 Task: Share through YouTube & Facebook "Movie C.mp4" with resolution 640*360
Action: Mouse pressed left at (385, 233)
Screenshot: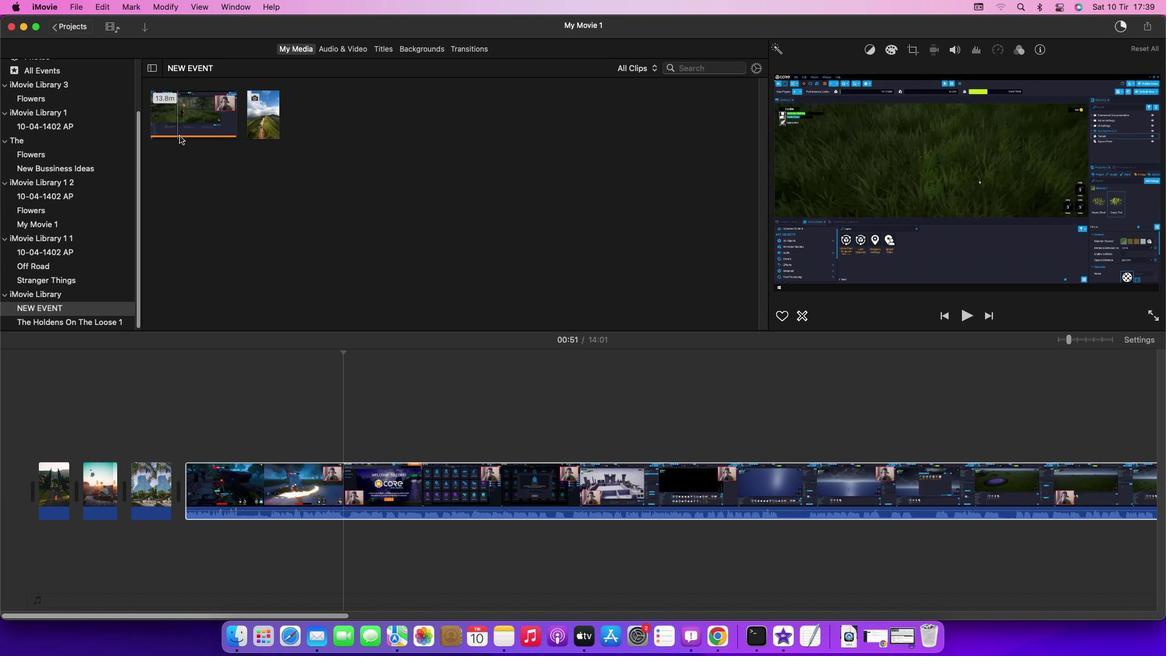 
Action: Mouse moved to (174, 124)
Screenshot: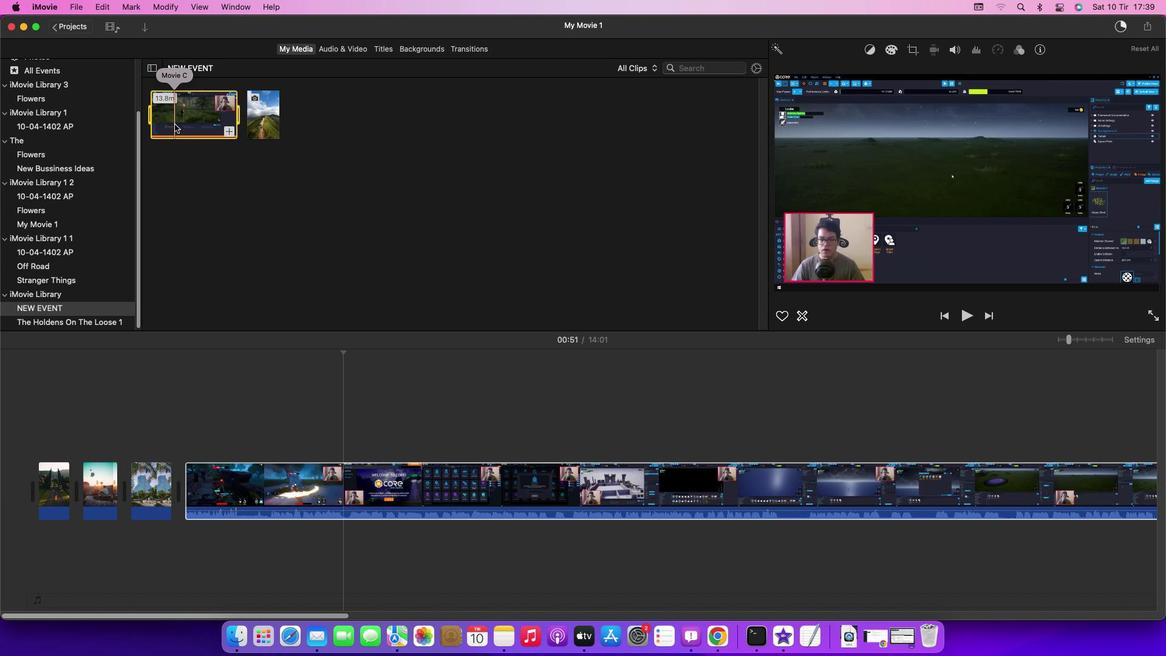 
Action: Mouse pressed left at (174, 124)
Screenshot: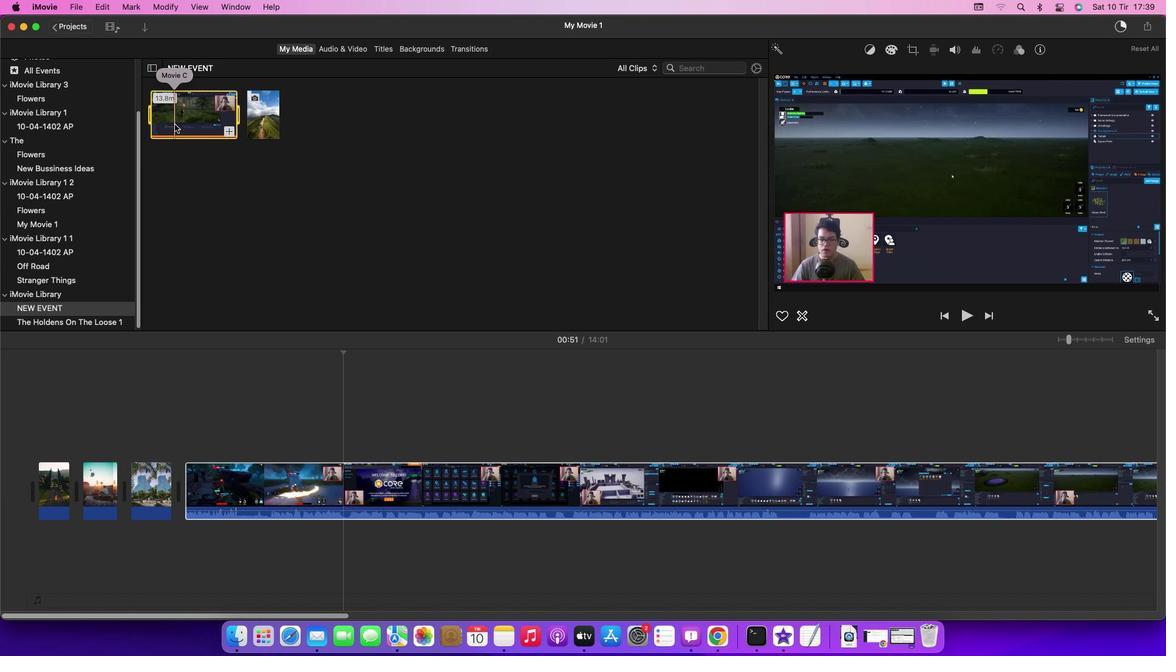 
Action: Mouse moved to (79, 6)
Screenshot: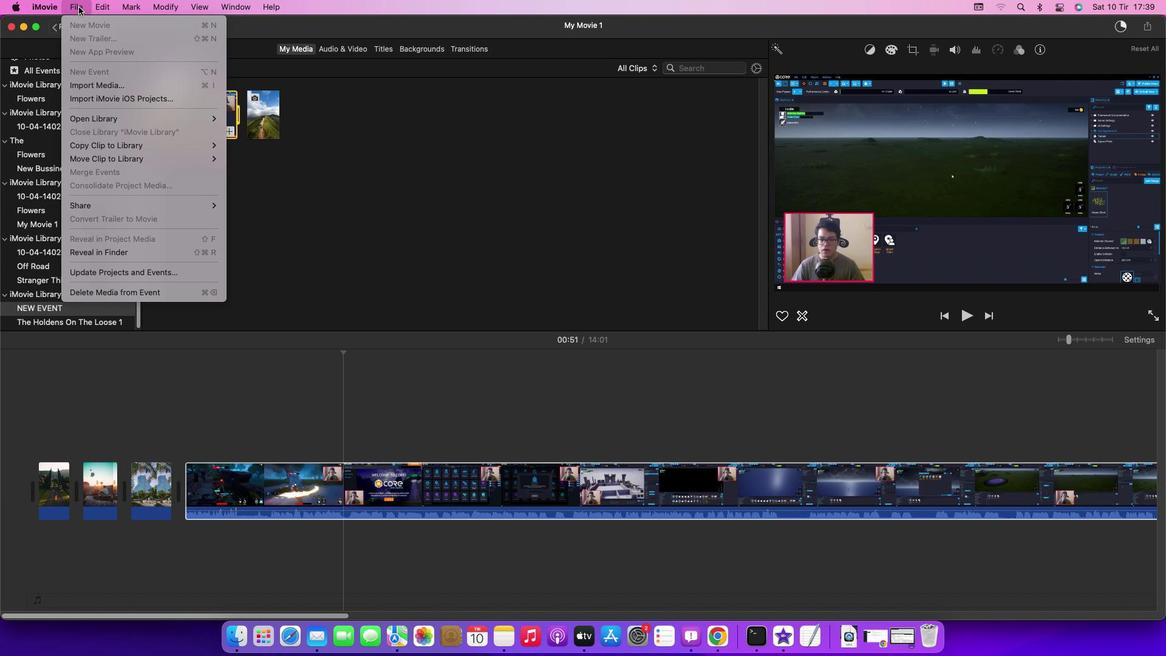 
Action: Mouse pressed left at (79, 6)
Screenshot: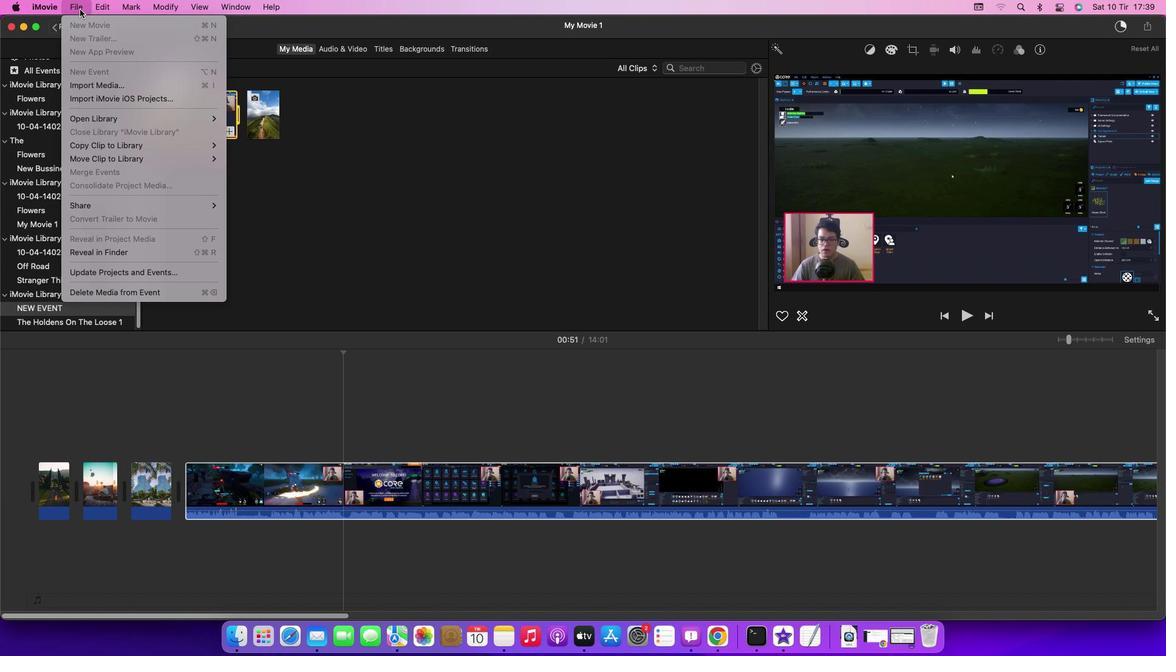 
Action: Mouse moved to (275, 221)
Screenshot: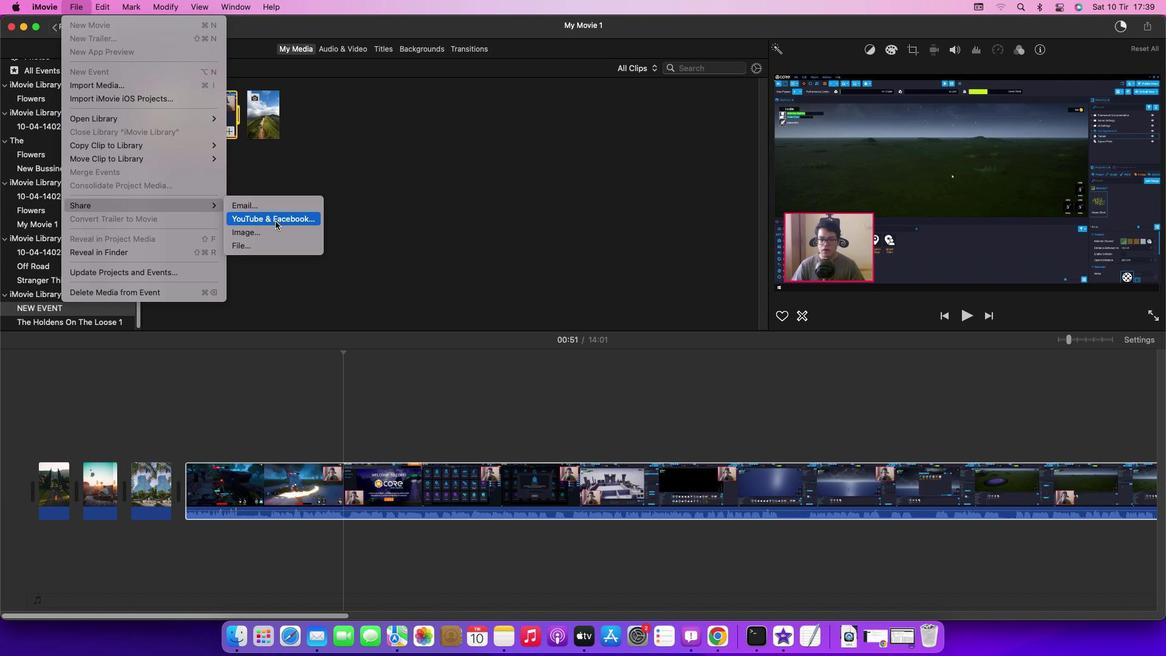 
Action: Mouse pressed left at (275, 221)
Screenshot: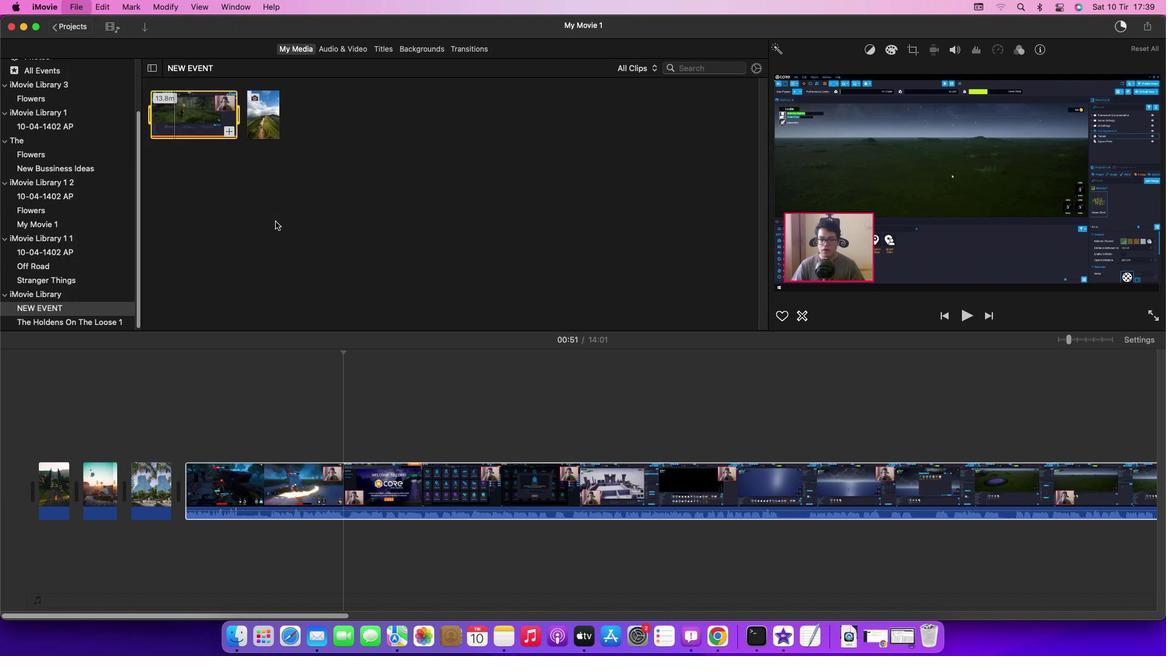 
Action: Mouse moved to (675, 187)
Screenshot: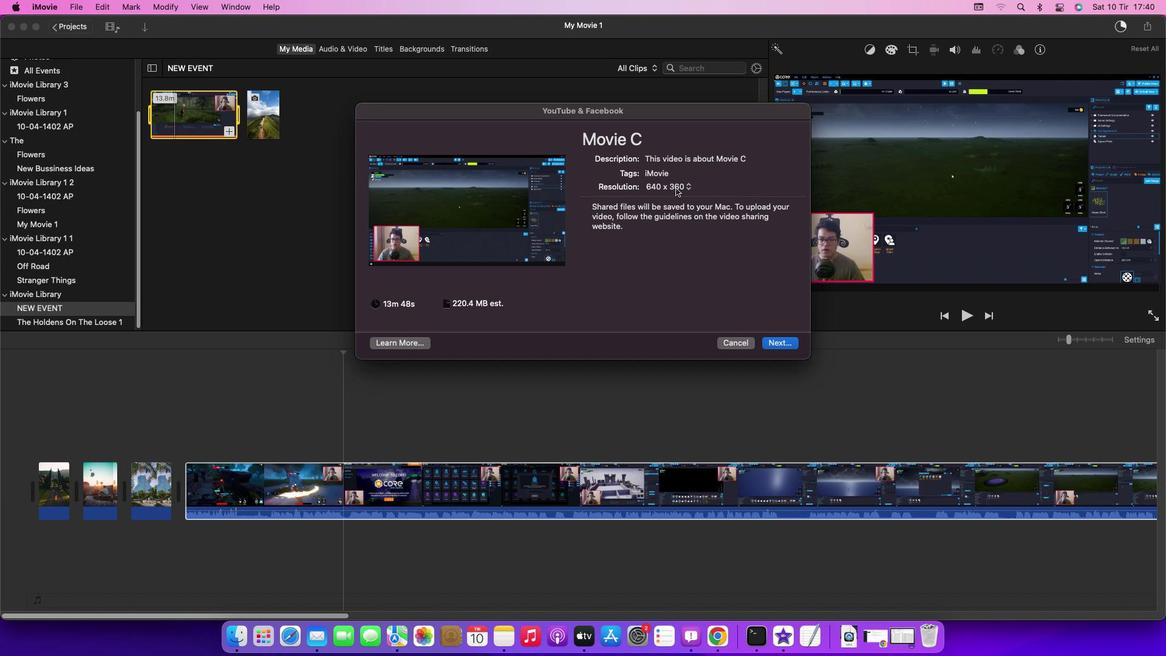 
Action: Mouse pressed left at (675, 187)
Screenshot: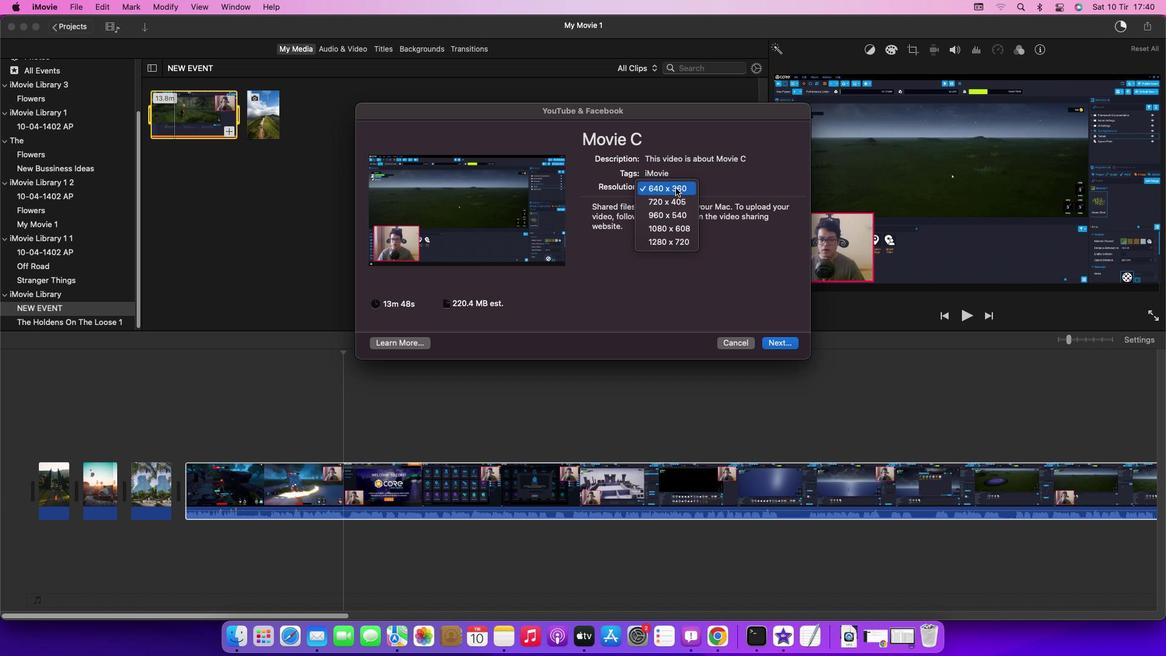 
Action: Mouse moved to (675, 190)
Screenshot: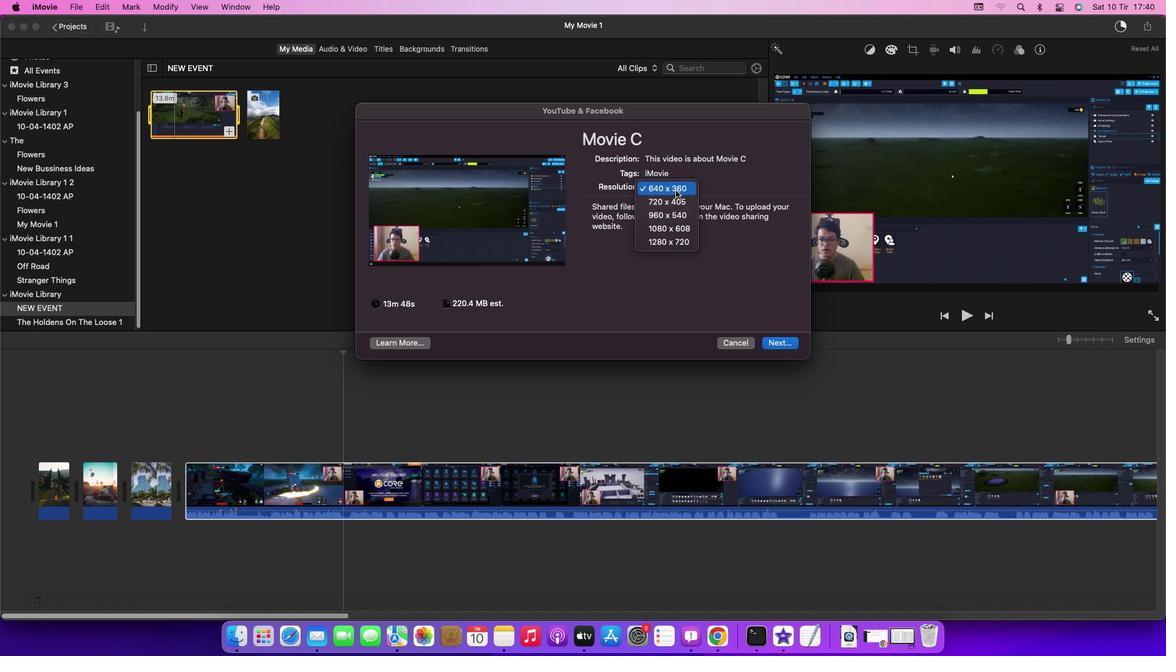 
Action: Mouse pressed left at (675, 190)
Screenshot: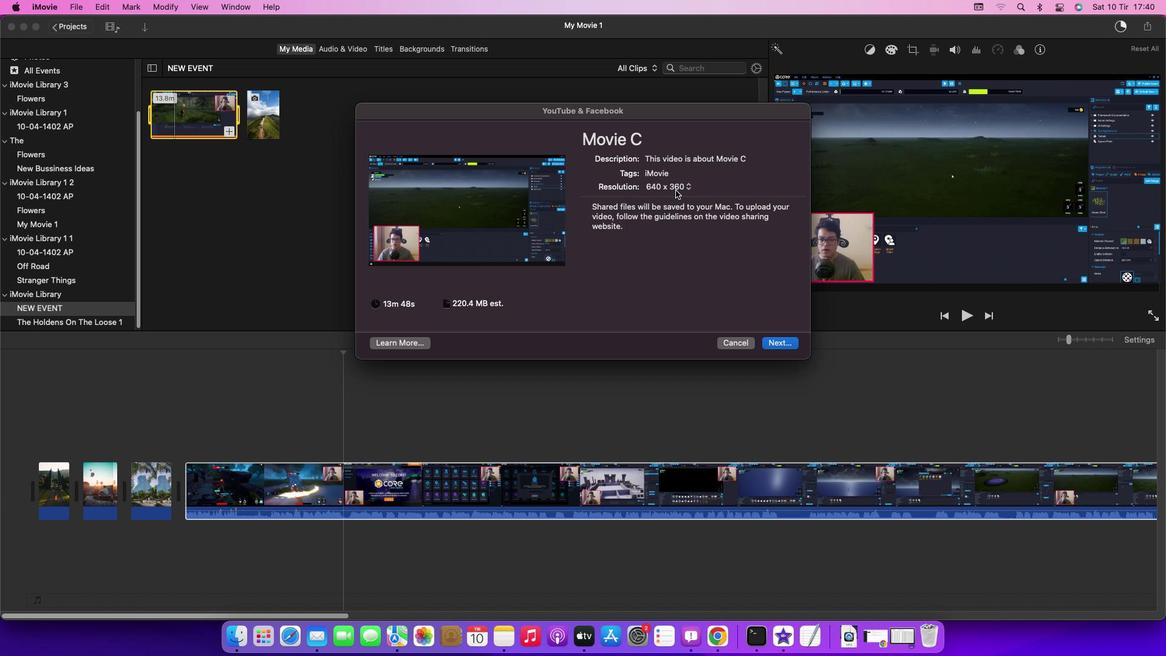
Action: Mouse moved to (627, 292)
Screenshot: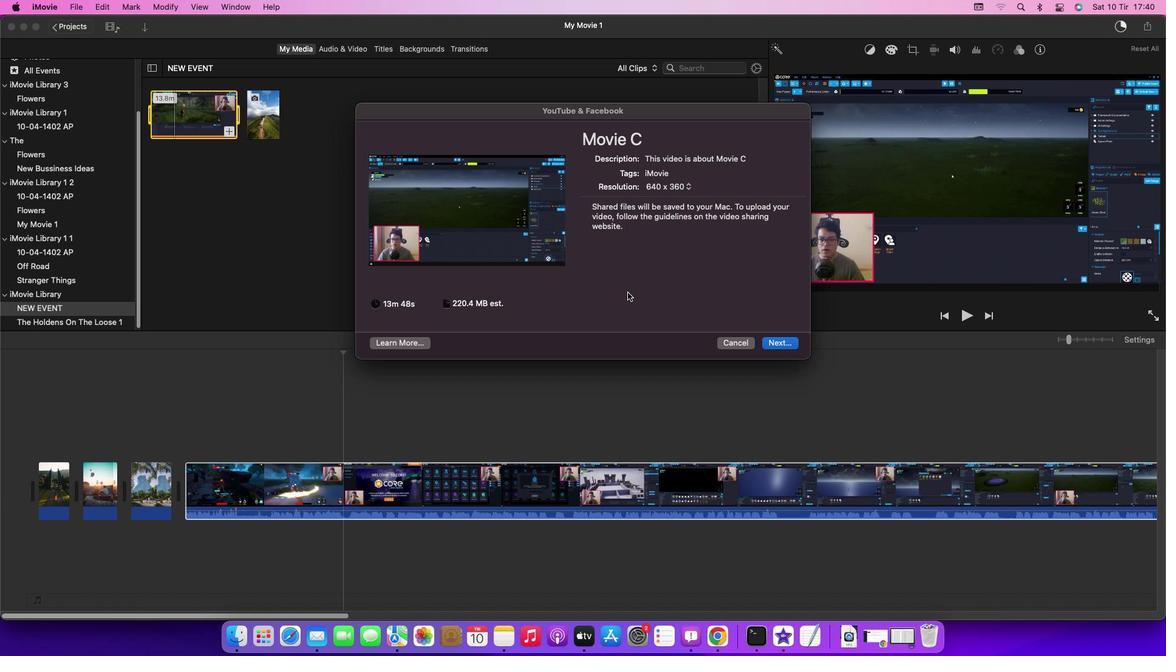 
Action: Mouse pressed left at (627, 292)
Screenshot: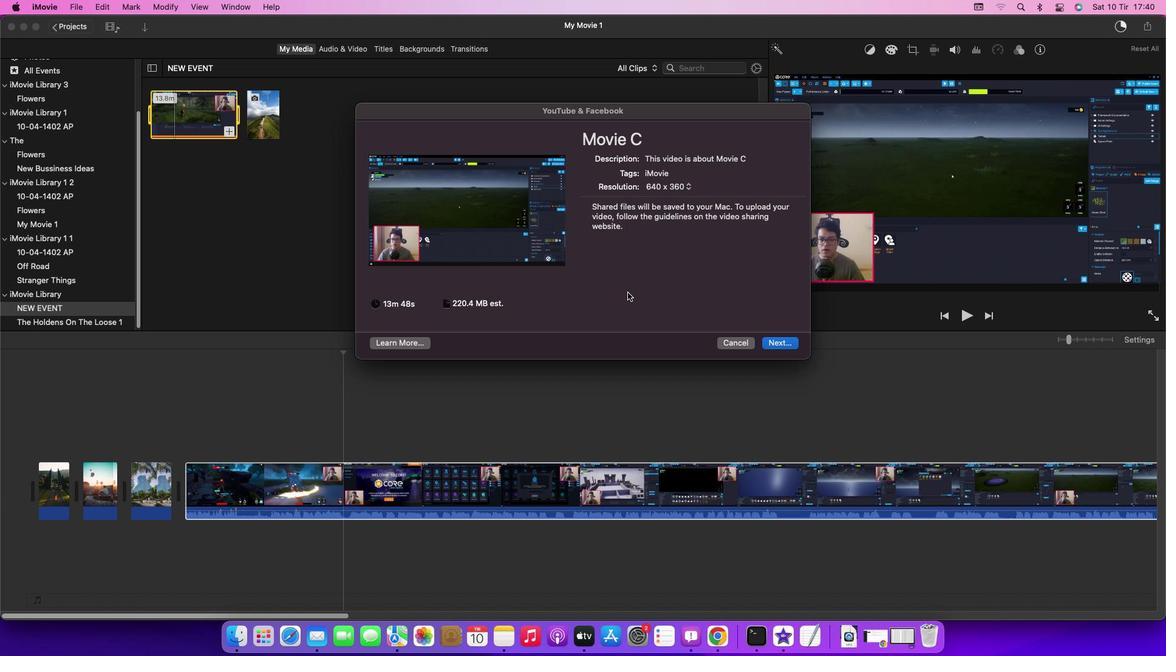 
